 Task: Add Sweetleaf Organic Stevia to the cart.
Action: Mouse moved to (251, 124)
Screenshot: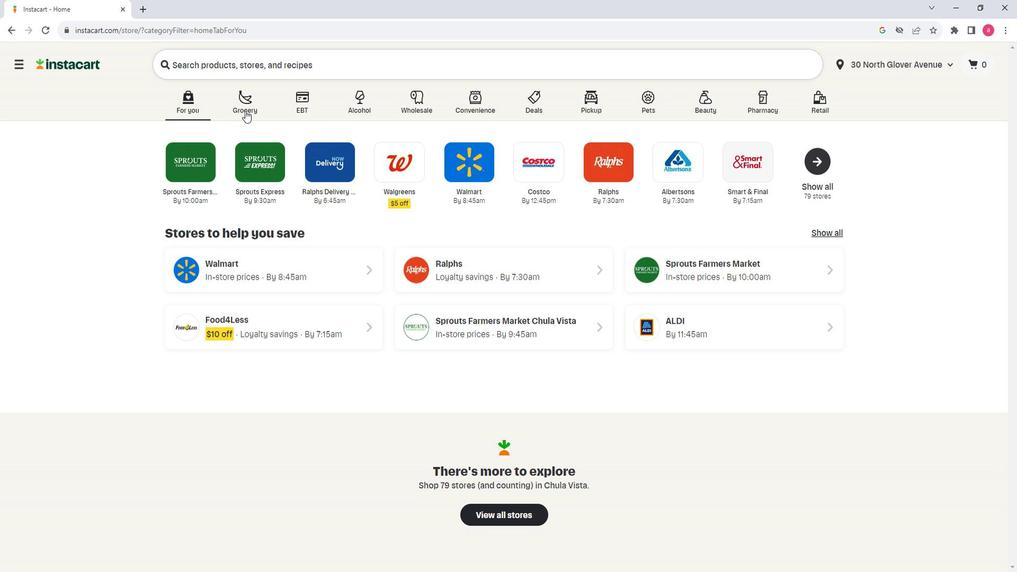 
Action: Mouse pressed left at (251, 124)
Screenshot: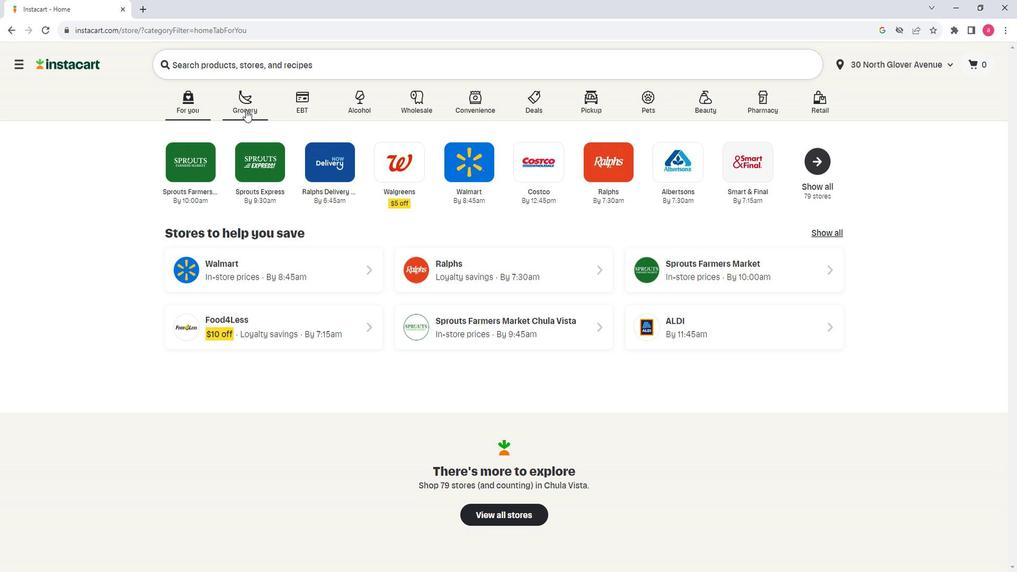 
Action: Mouse moved to (369, 306)
Screenshot: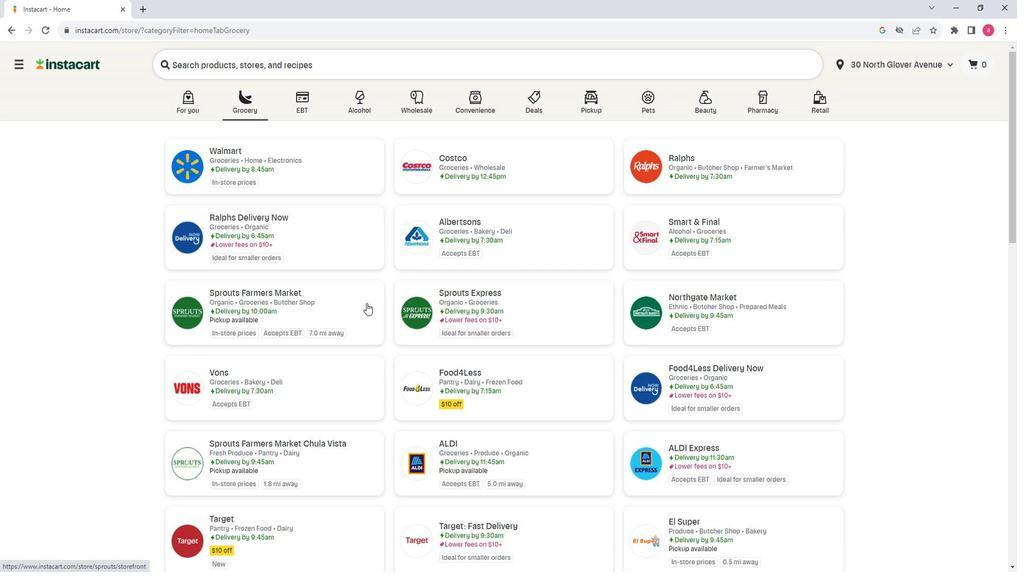 
Action: Mouse pressed left at (369, 306)
Screenshot: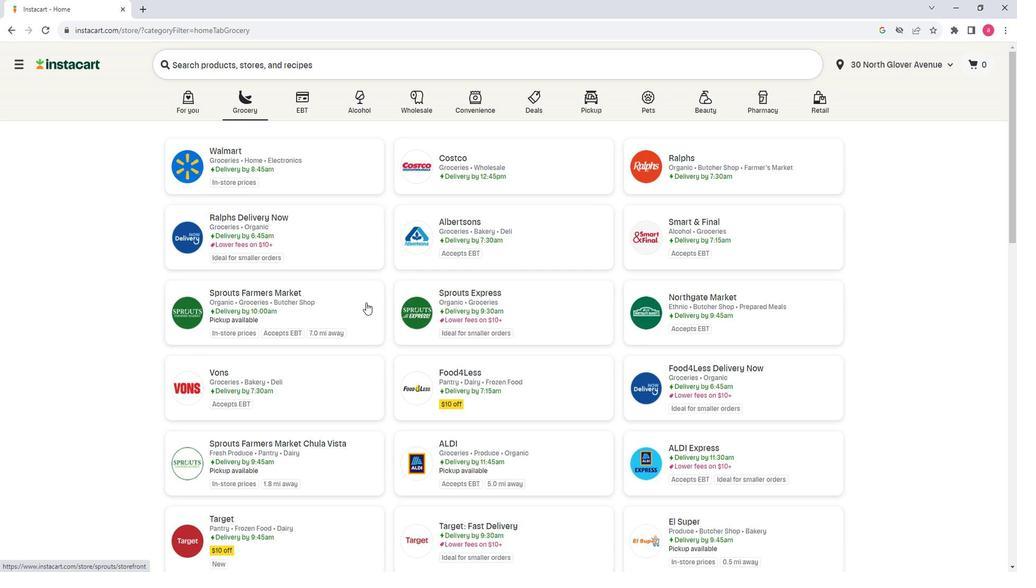 
Action: Mouse moved to (128, 288)
Screenshot: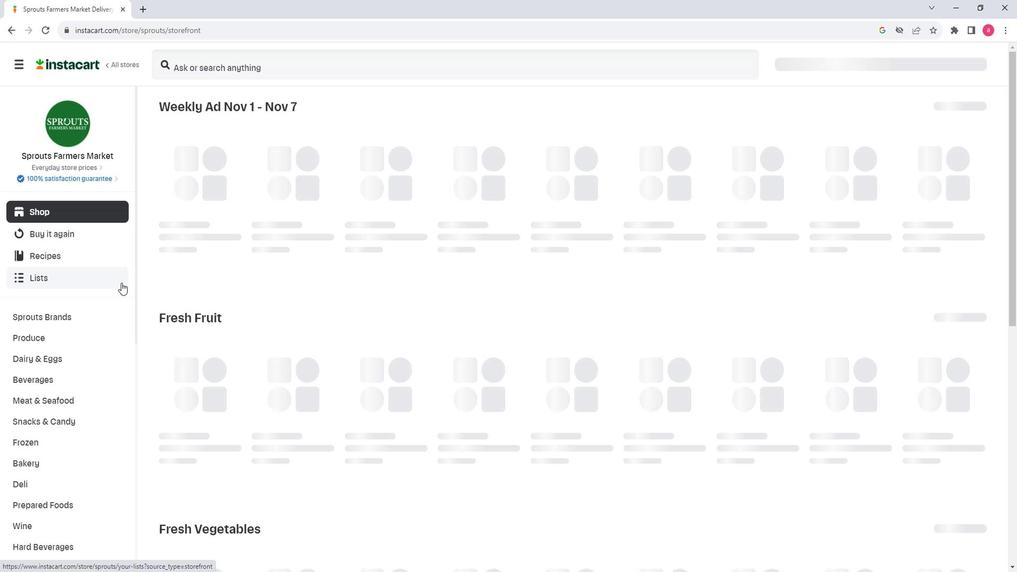 
Action: Mouse scrolled (128, 287) with delta (0, 0)
Screenshot: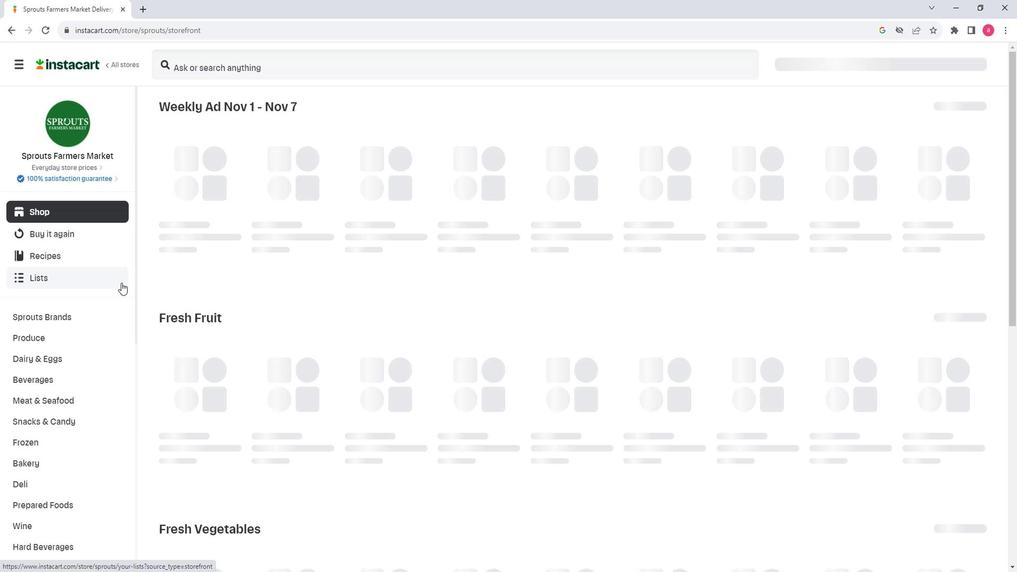 
Action: Mouse moved to (127, 288)
Screenshot: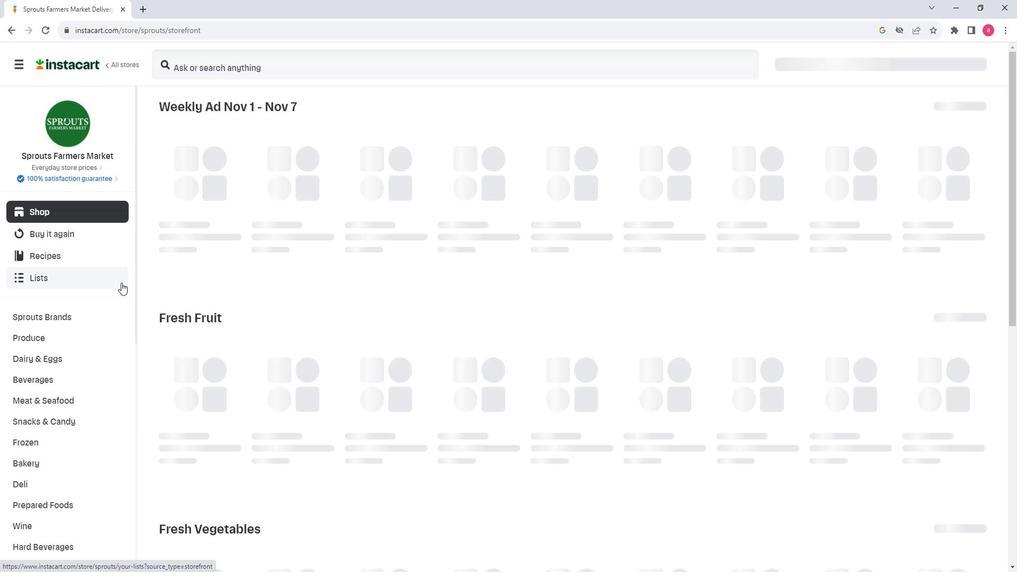 
Action: Mouse scrolled (127, 288) with delta (0, 0)
Screenshot: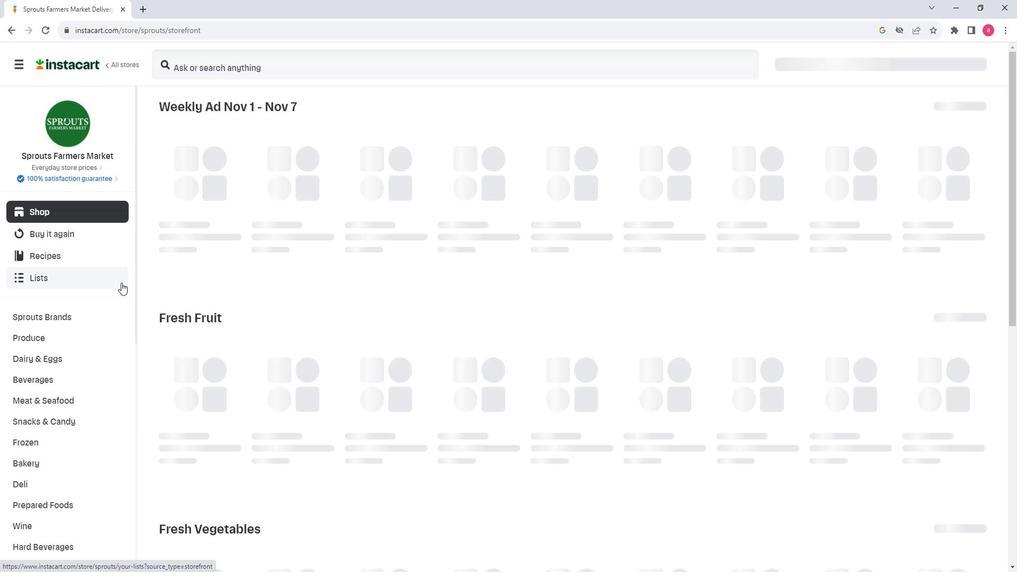 
Action: Mouse scrolled (127, 288) with delta (0, 0)
Screenshot: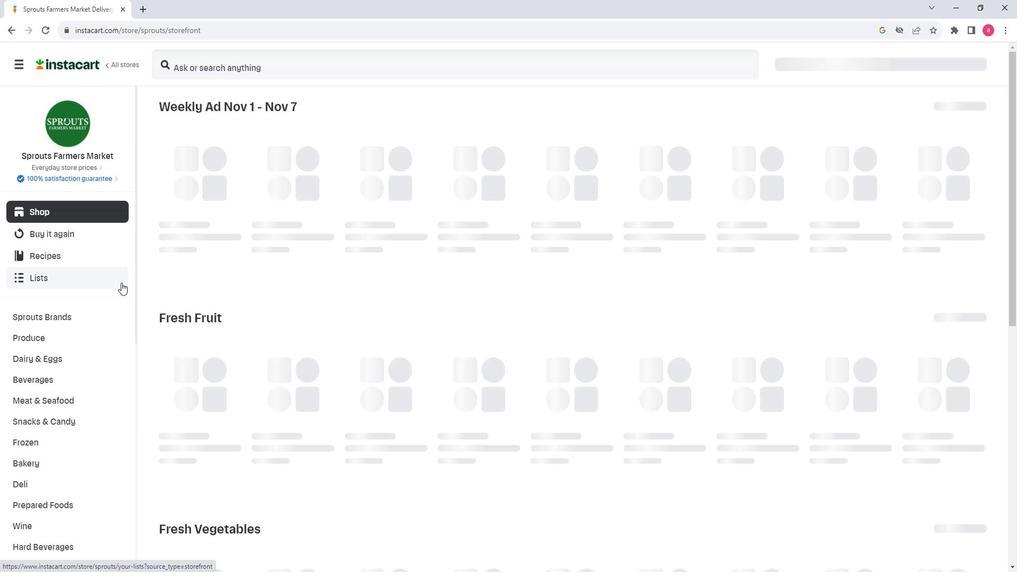 
Action: Mouse scrolled (127, 288) with delta (0, 0)
Screenshot: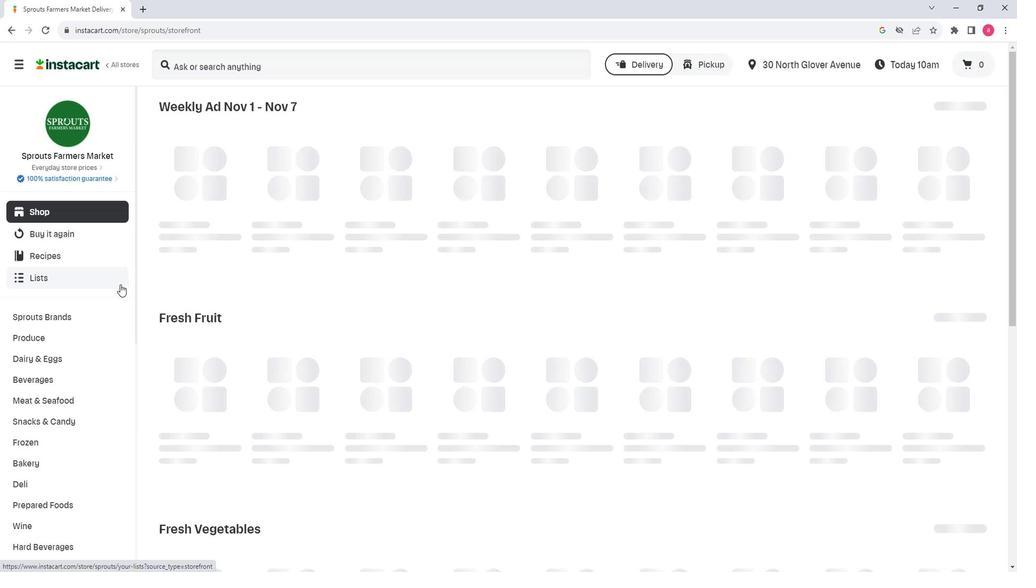 
Action: Mouse moved to (102, 358)
Screenshot: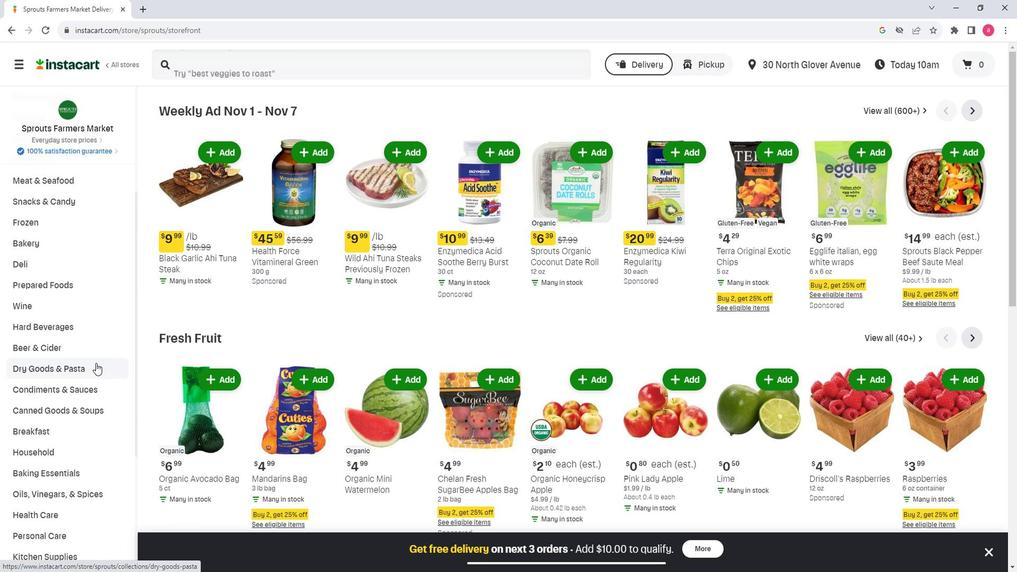 
Action: Mouse scrolled (102, 358) with delta (0, 0)
Screenshot: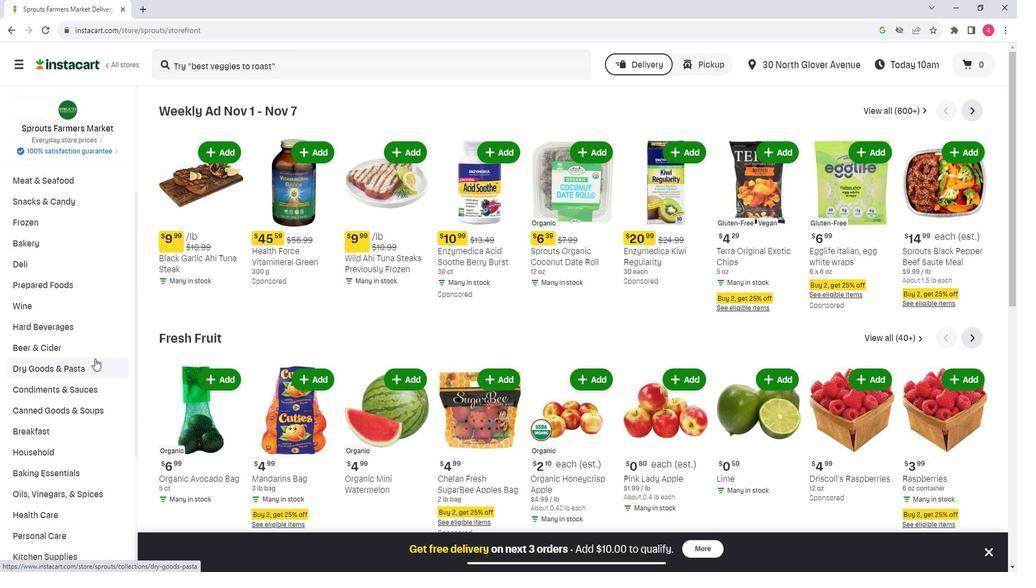 
Action: Mouse moved to (96, 407)
Screenshot: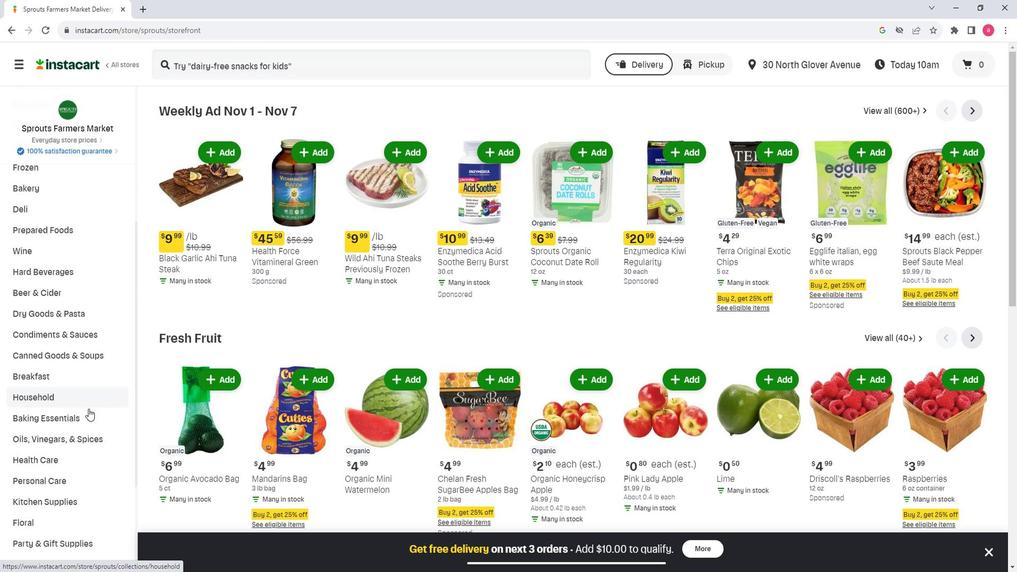 
Action: Mouse pressed left at (96, 407)
Screenshot: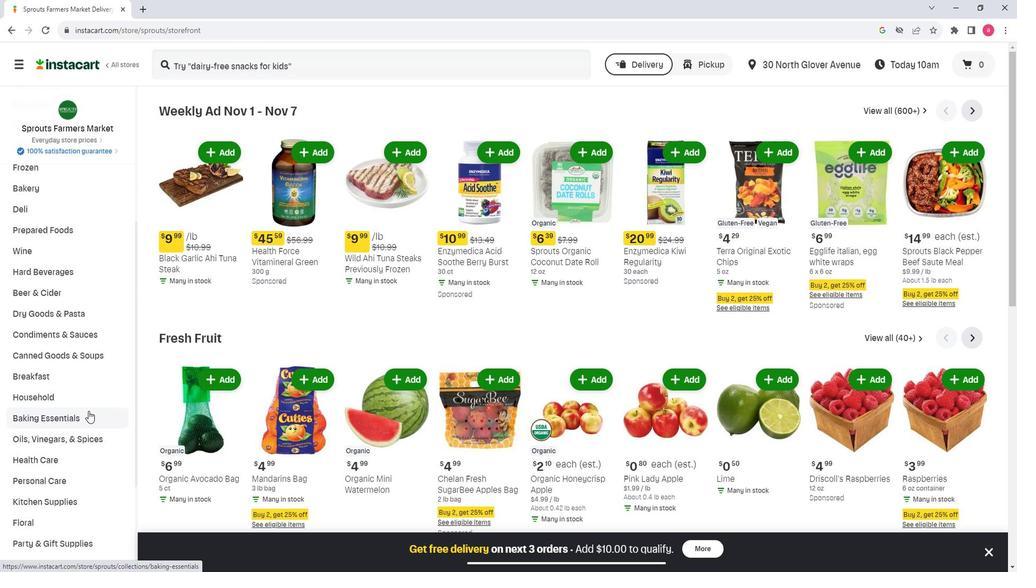 
Action: Mouse moved to (665, 151)
Screenshot: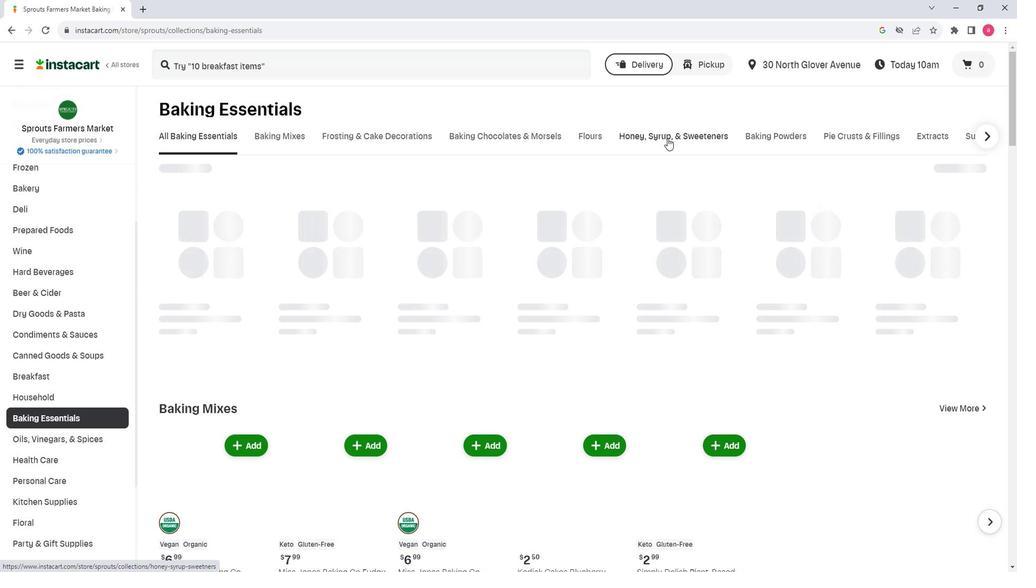 
Action: Mouse pressed left at (665, 151)
Screenshot: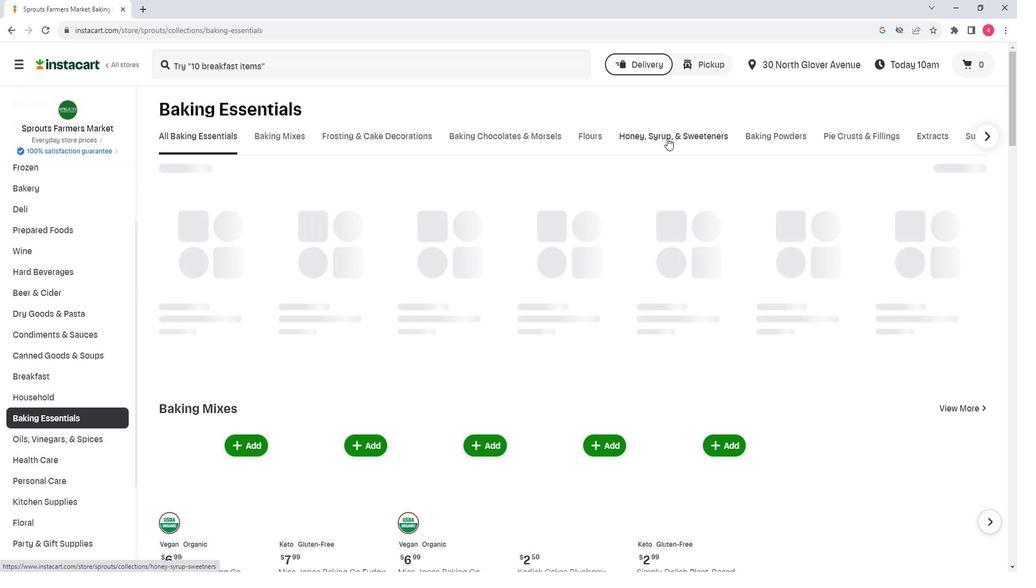 
Action: Mouse moved to (516, 192)
Screenshot: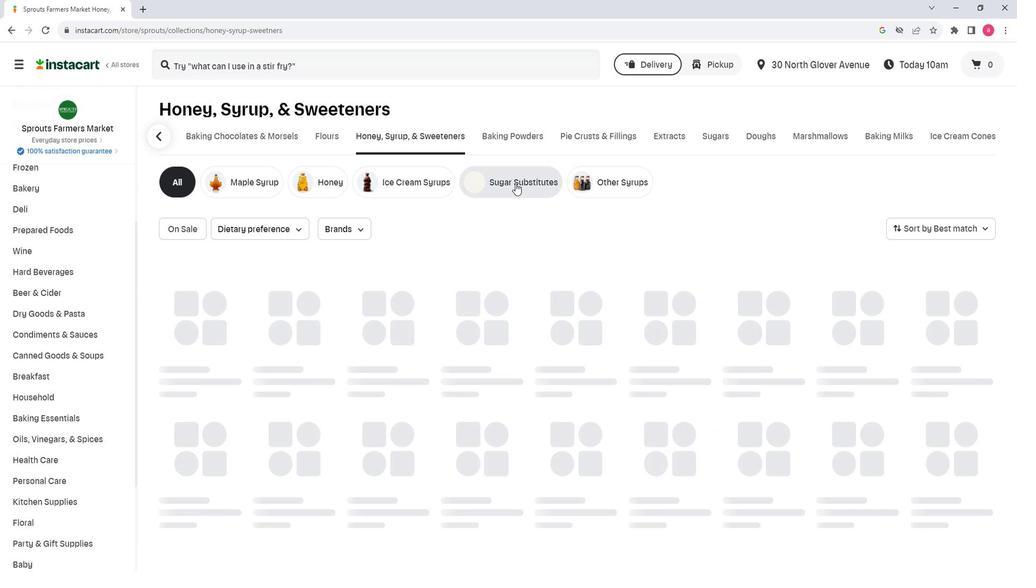 
Action: Mouse pressed left at (516, 192)
Screenshot: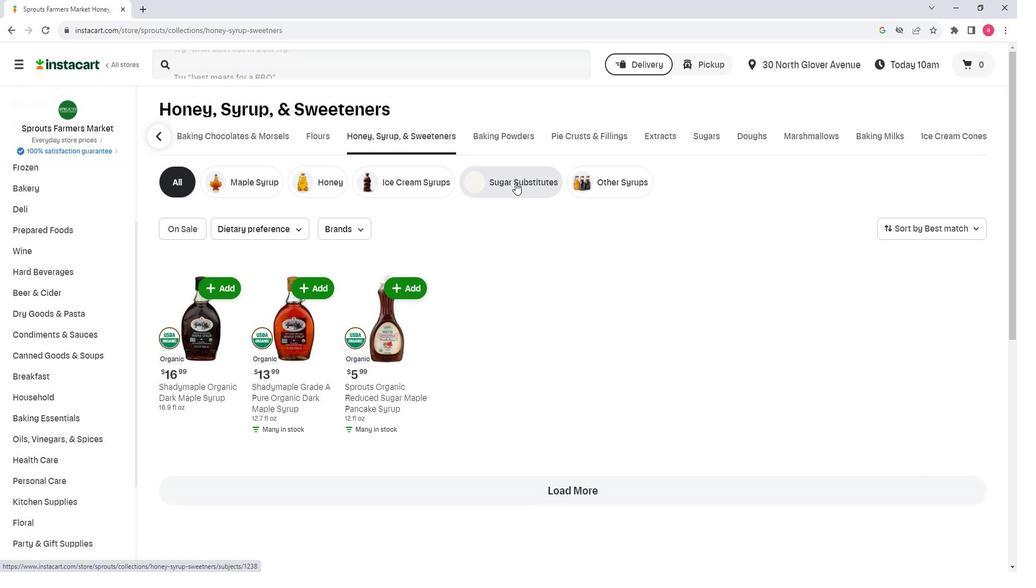 
Action: Mouse moved to (370, 80)
Screenshot: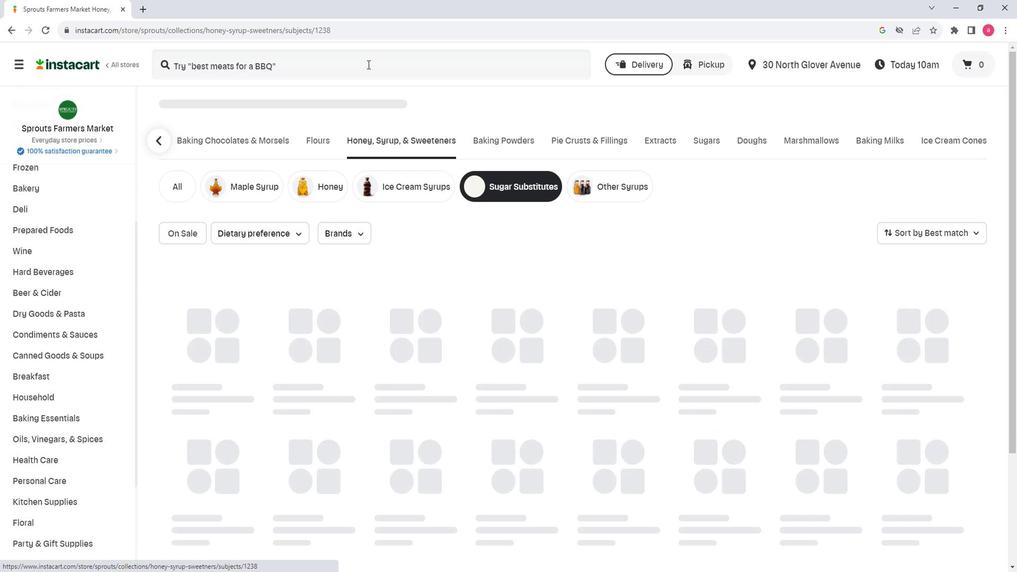 
Action: Mouse pressed left at (370, 80)
Screenshot: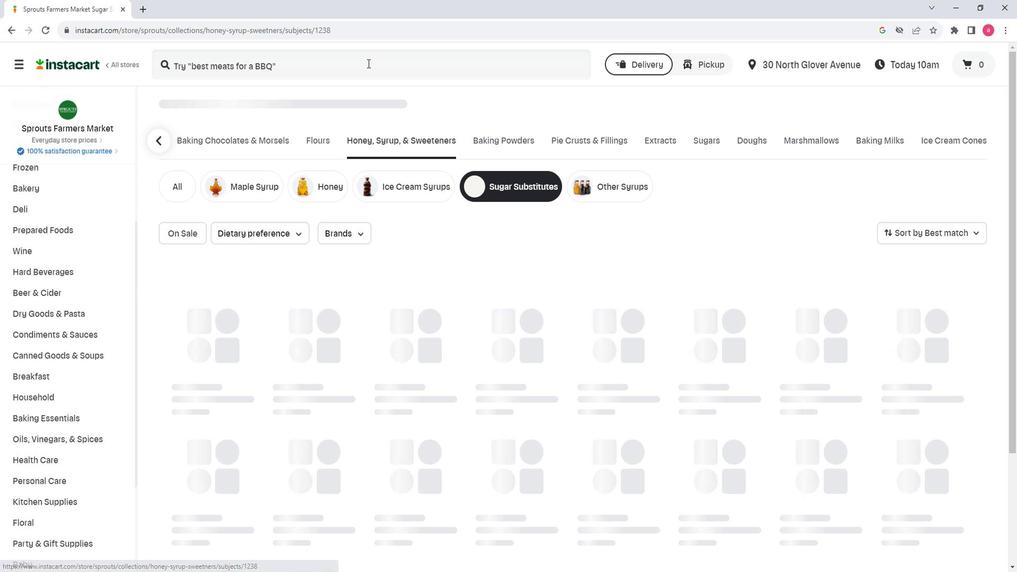 
Action: Key pressed <Key.shift>Sweetleaf<Key.space><Key.shift>Organic<Key.space><Key.shift>Stevia<Key.enter>
Screenshot: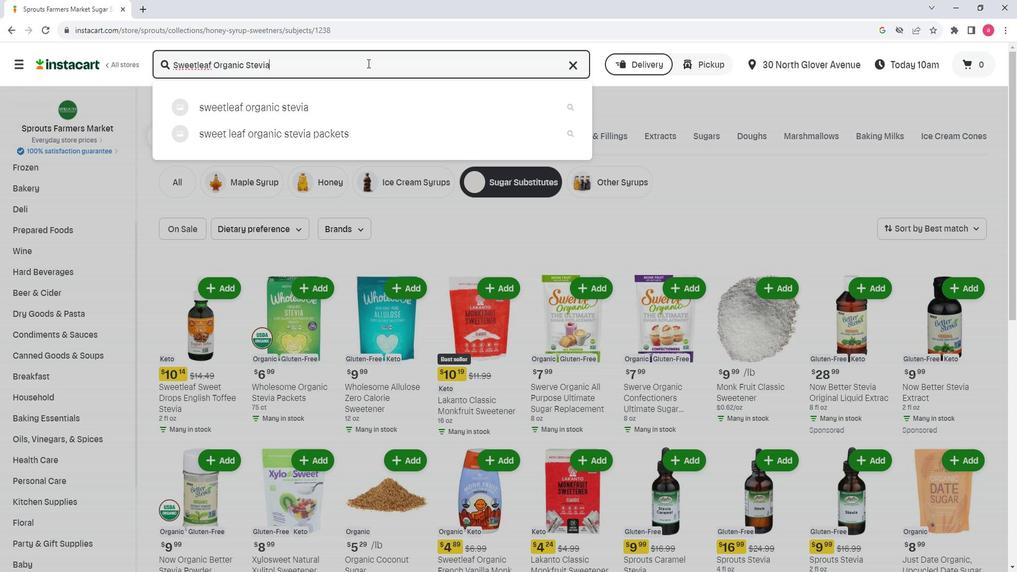 
Action: Mouse moved to (757, 366)
Screenshot: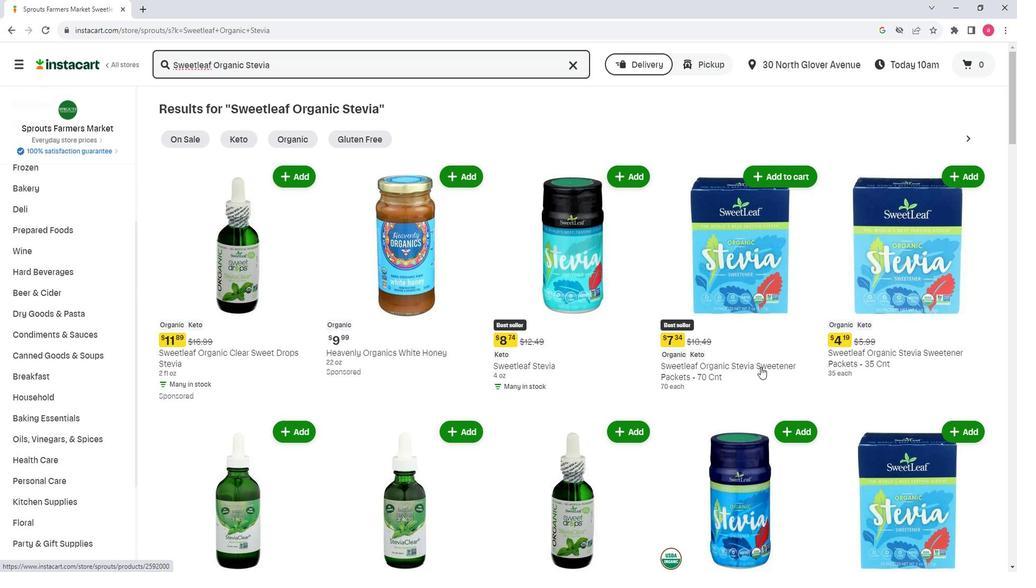 
Action: Mouse scrolled (757, 366) with delta (0, 0)
Screenshot: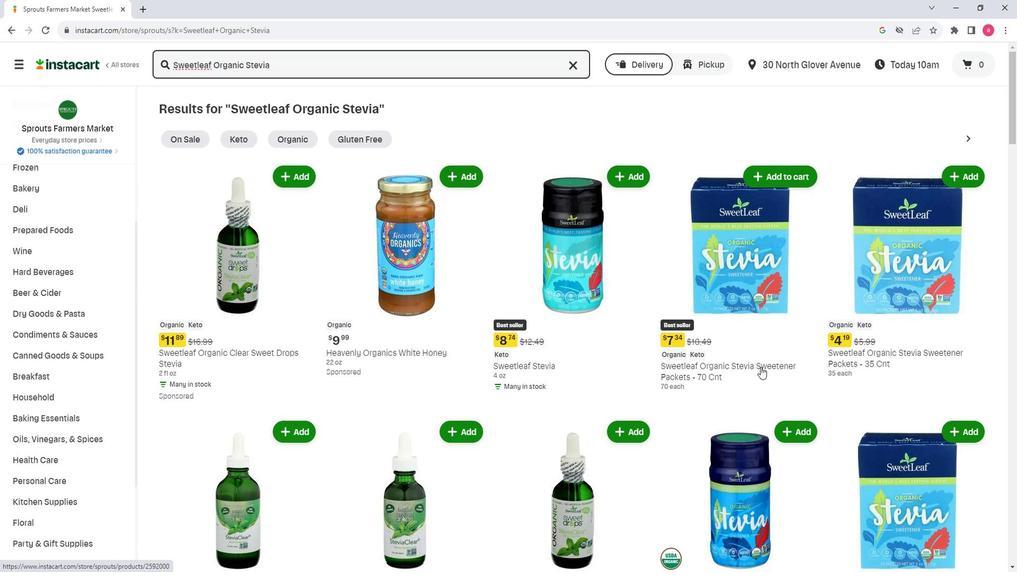 
Action: Mouse scrolled (757, 366) with delta (0, 0)
Screenshot: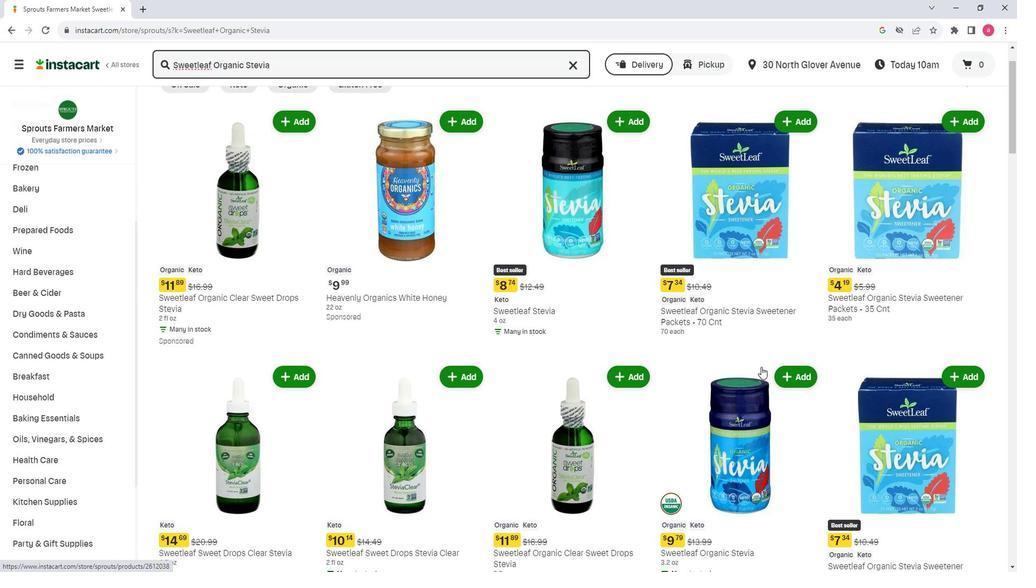 
Action: Mouse scrolled (757, 366) with delta (0, 0)
Screenshot: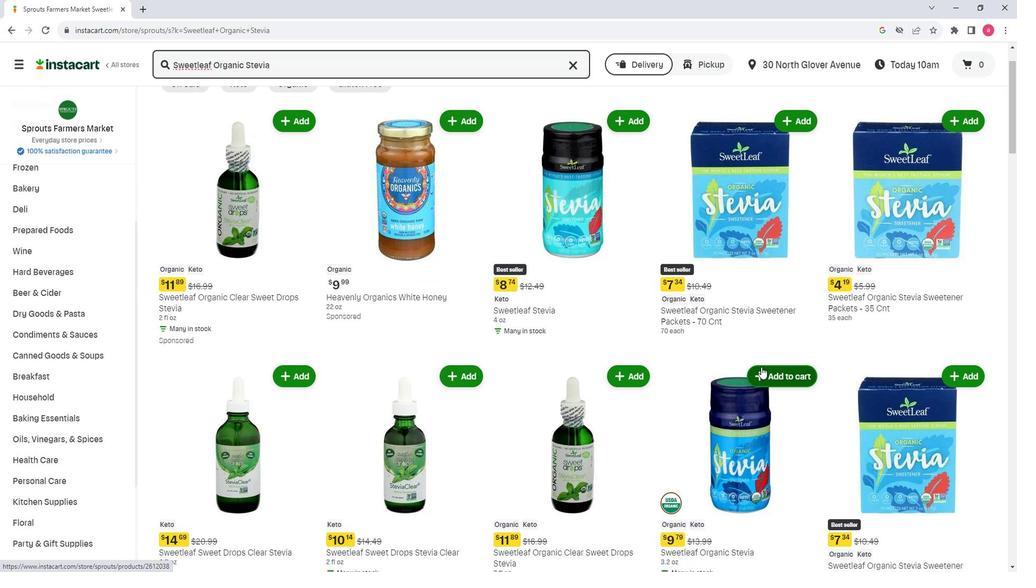 
Action: Mouse moved to (756, 269)
Screenshot: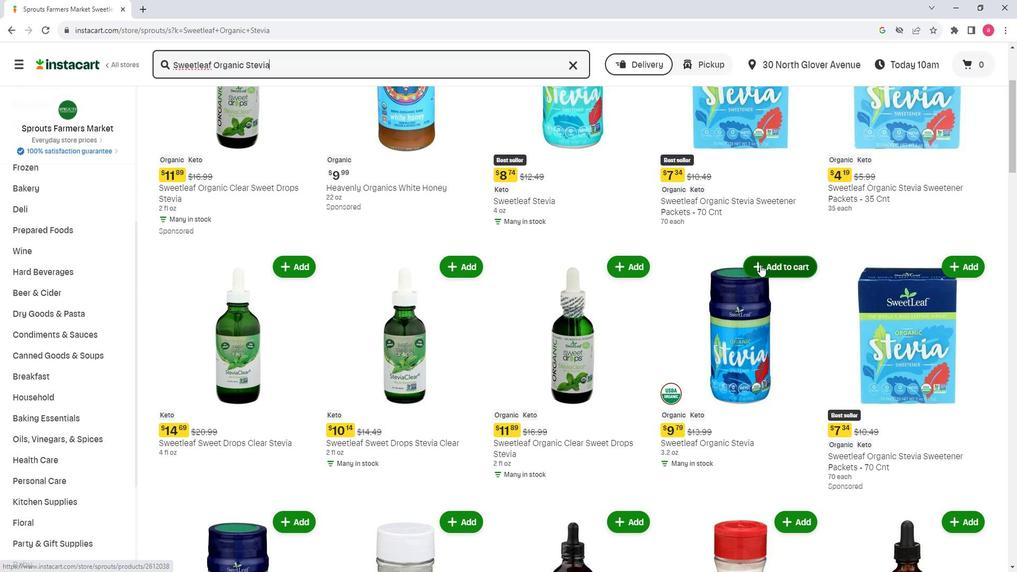 
Action: Mouse pressed left at (756, 269)
Screenshot: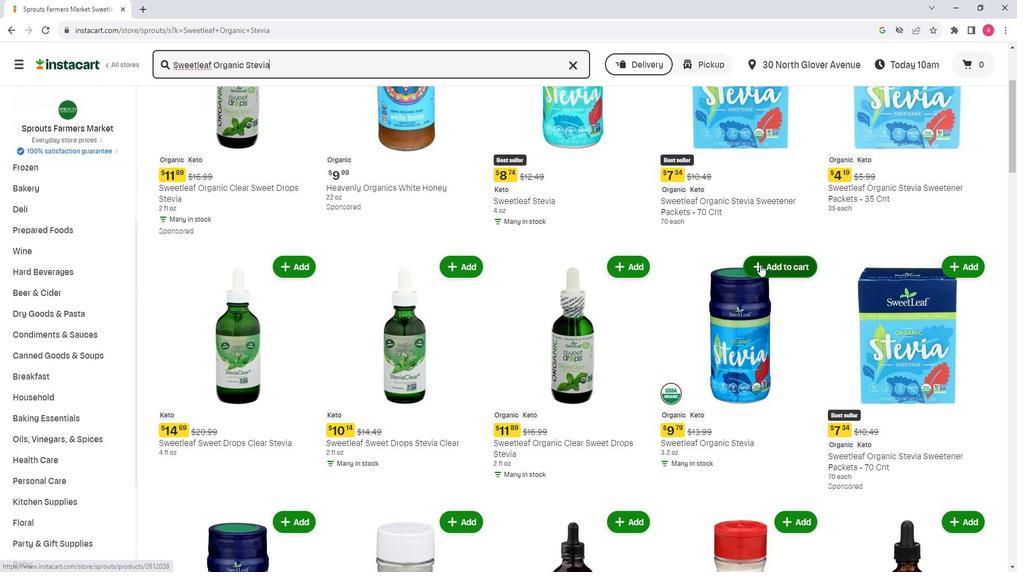 
Action: Mouse moved to (776, 330)
Screenshot: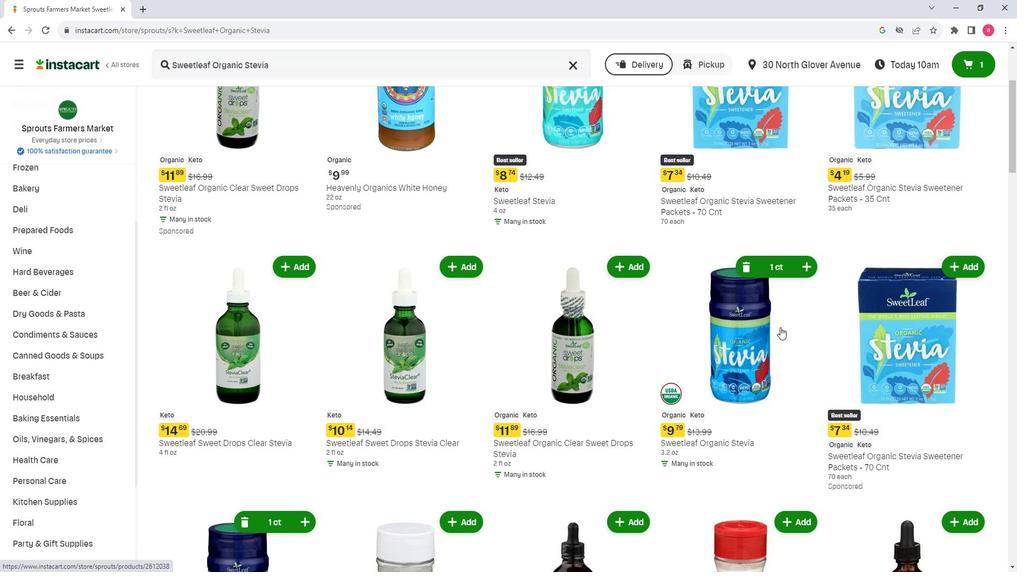 
